 Task: Change object animations to medium.
Action: Mouse moved to (595, 112)
Screenshot: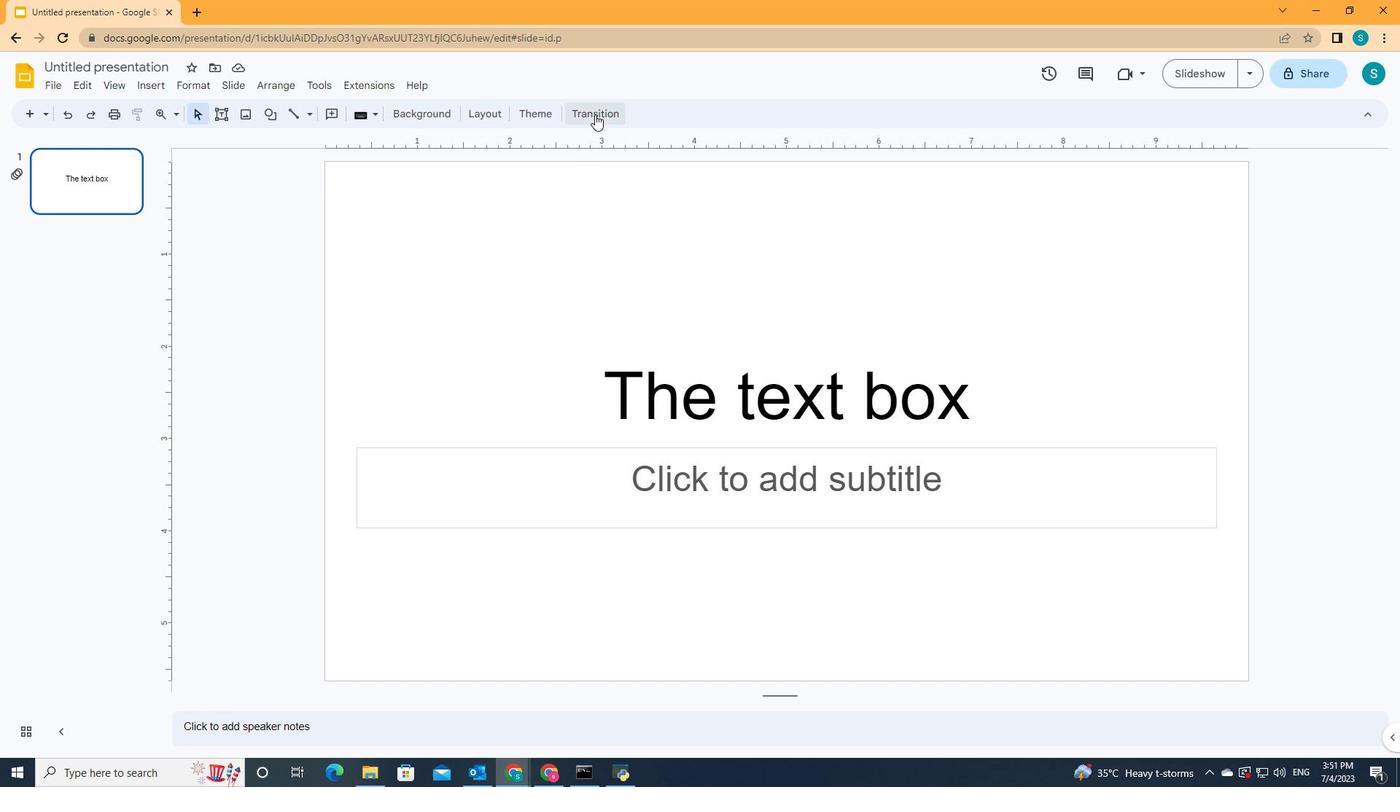 
Action: Mouse pressed left at (595, 112)
Screenshot: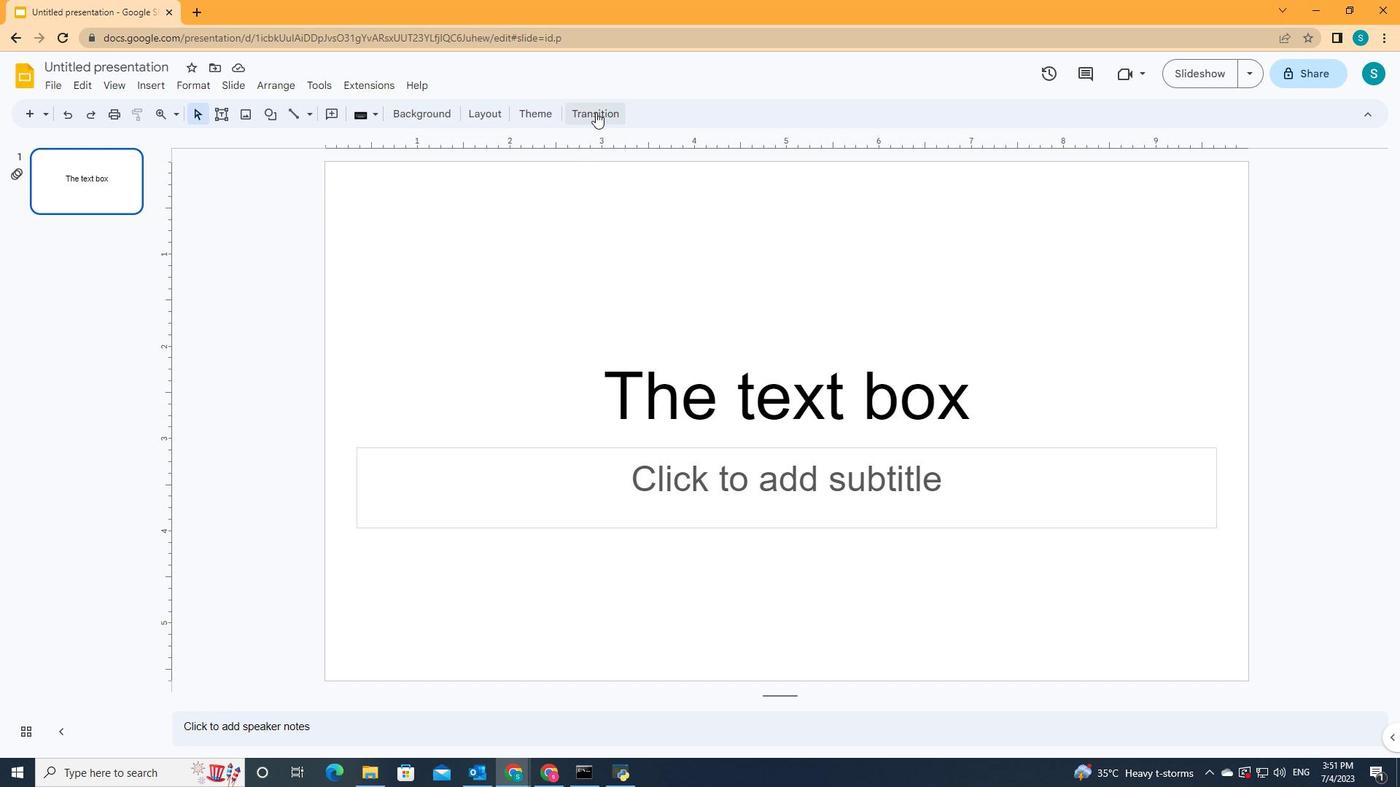 
Action: Mouse moved to (1184, 382)
Screenshot: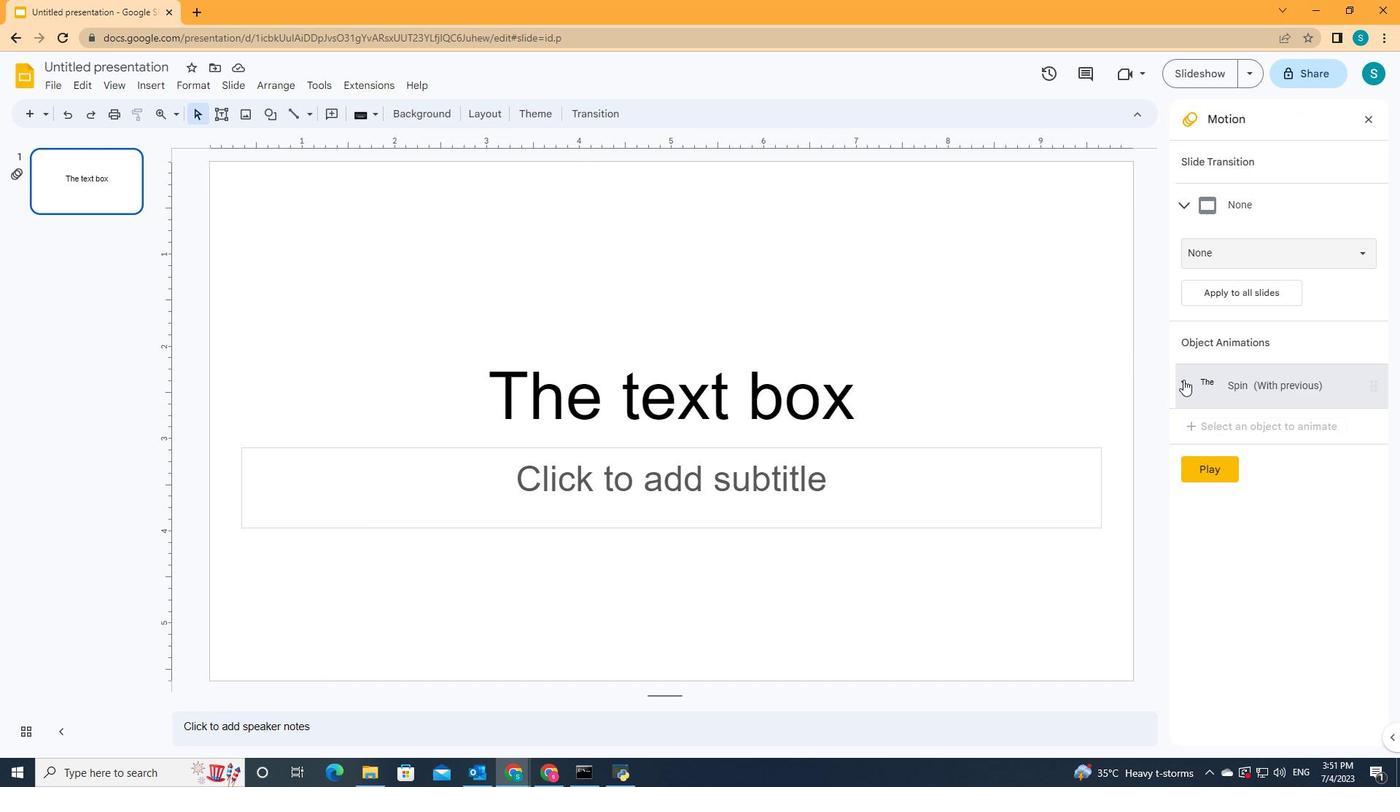 
Action: Mouse pressed left at (1184, 382)
Screenshot: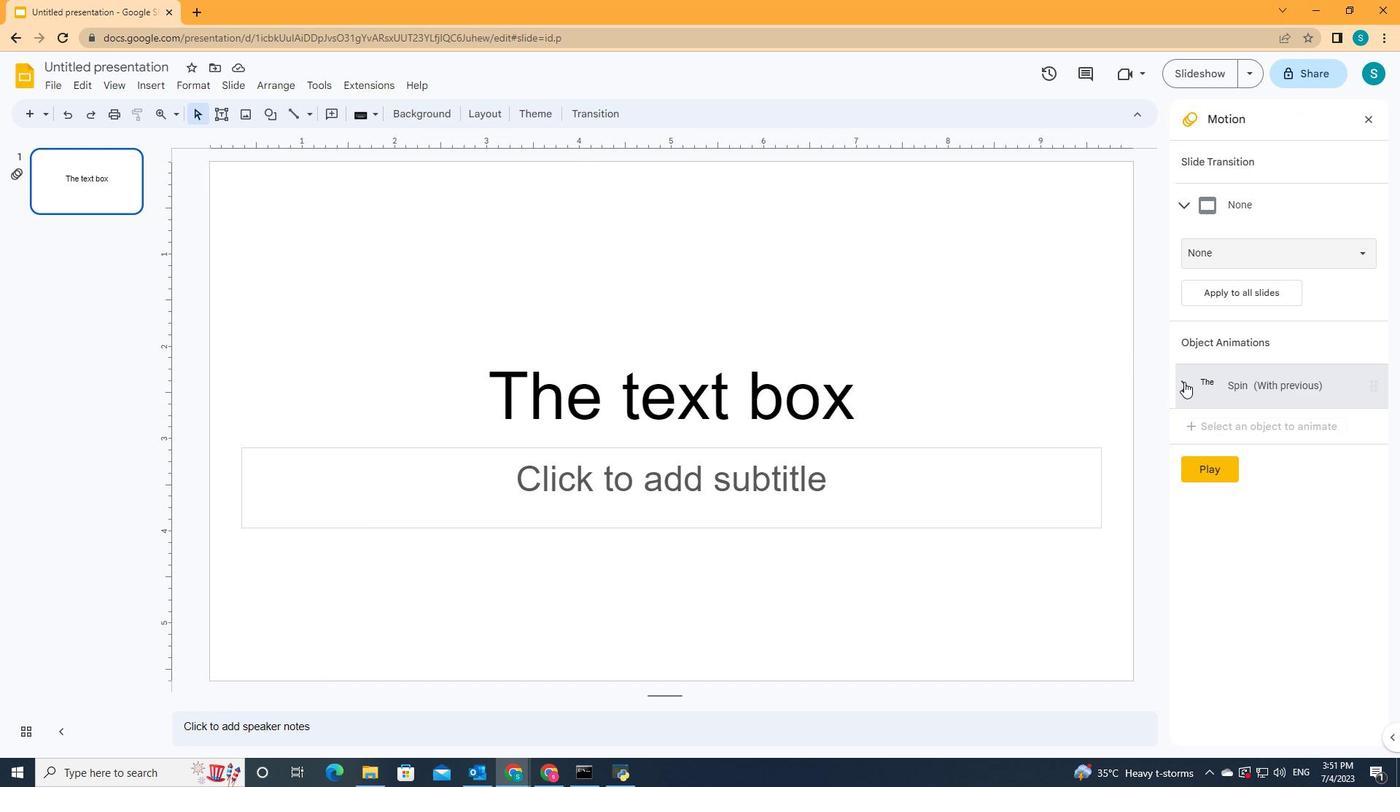 
Action: Mouse moved to (1187, 420)
Screenshot: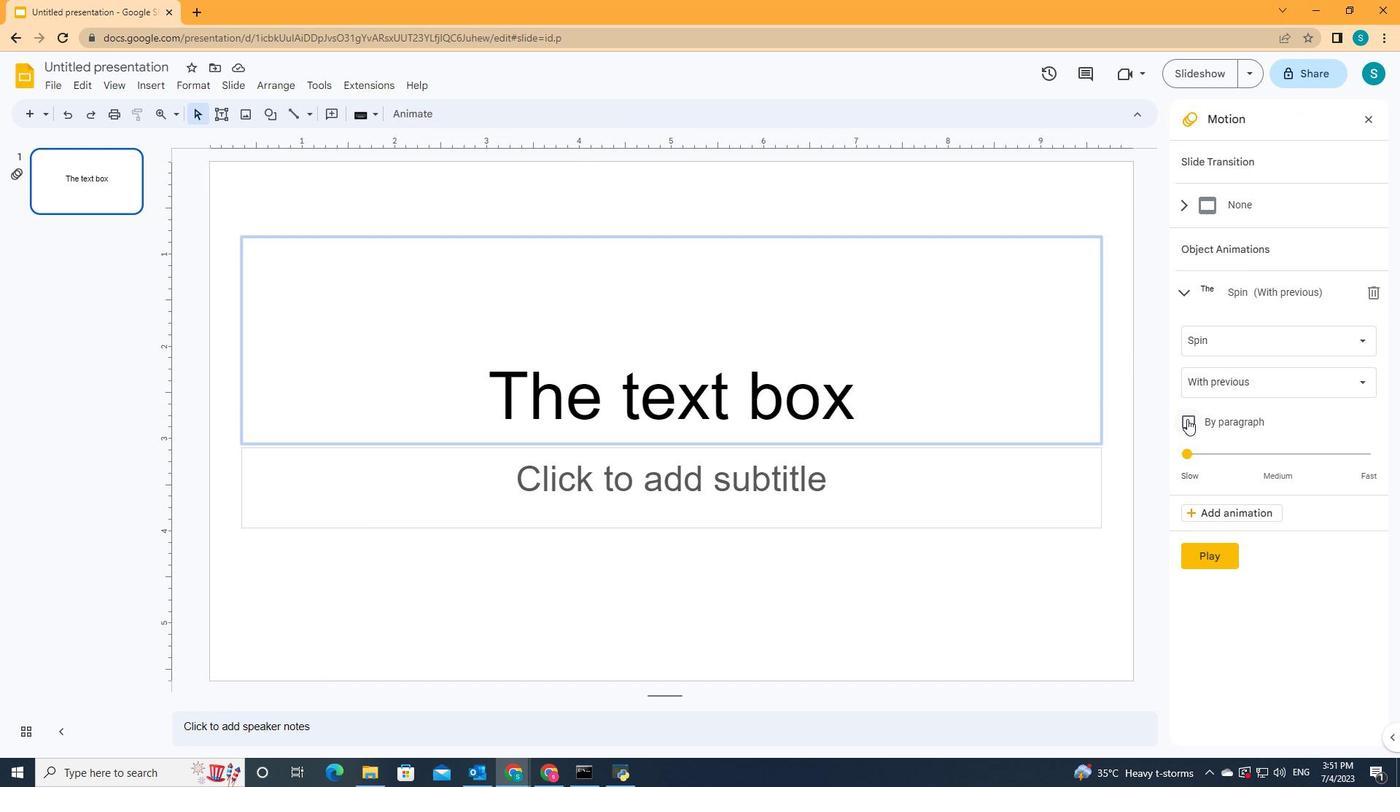 
Action: Mouse pressed left at (1187, 420)
Screenshot: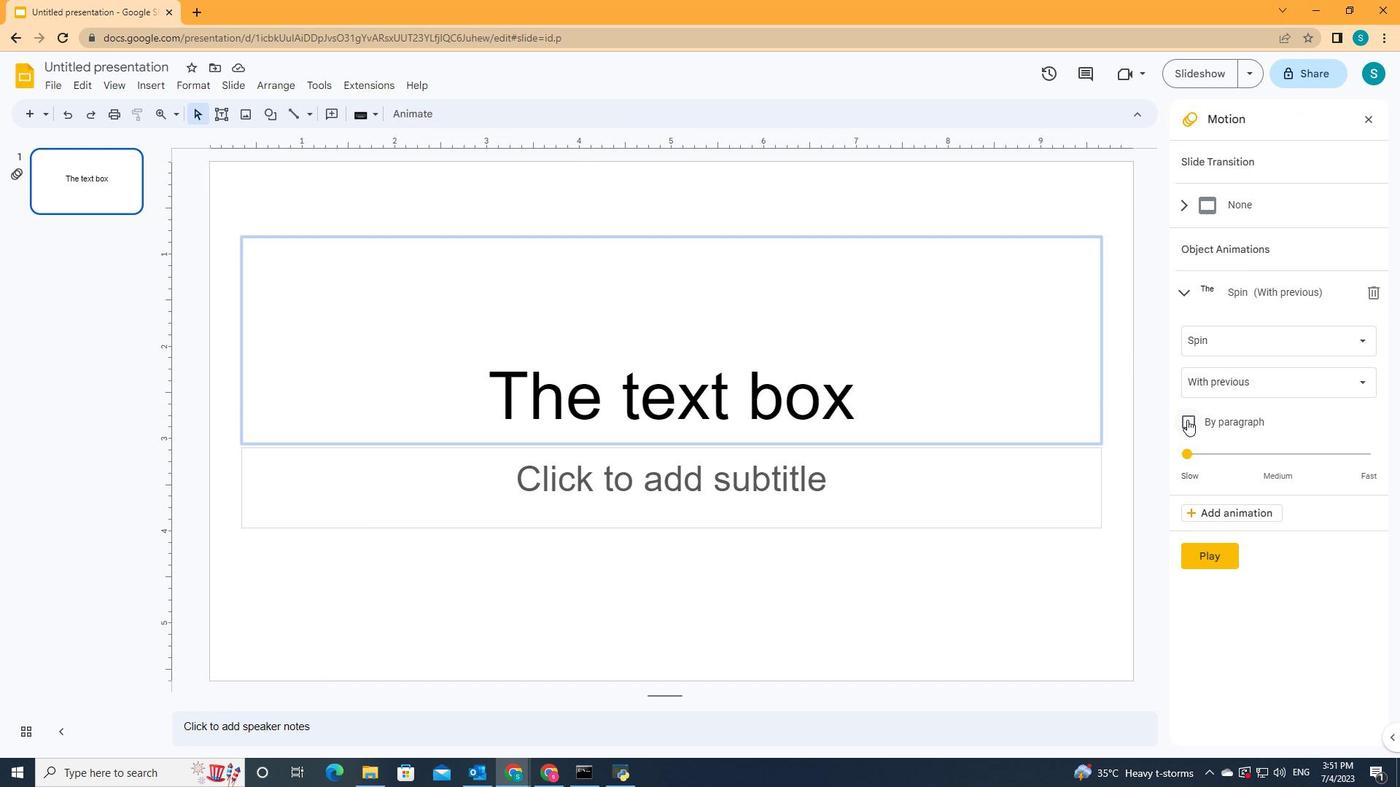 
Action: Mouse moved to (1186, 453)
Screenshot: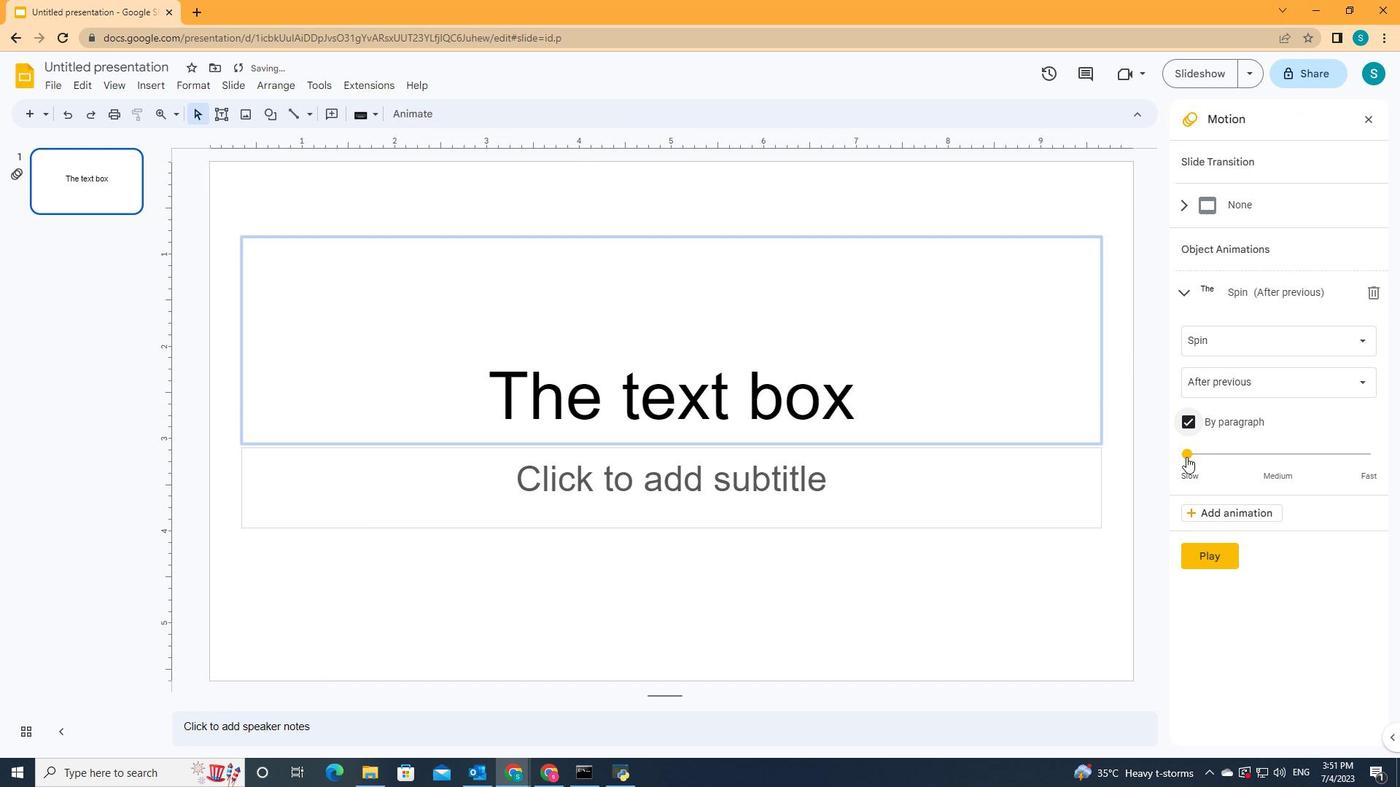 
Action: Mouse pressed left at (1186, 453)
Screenshot: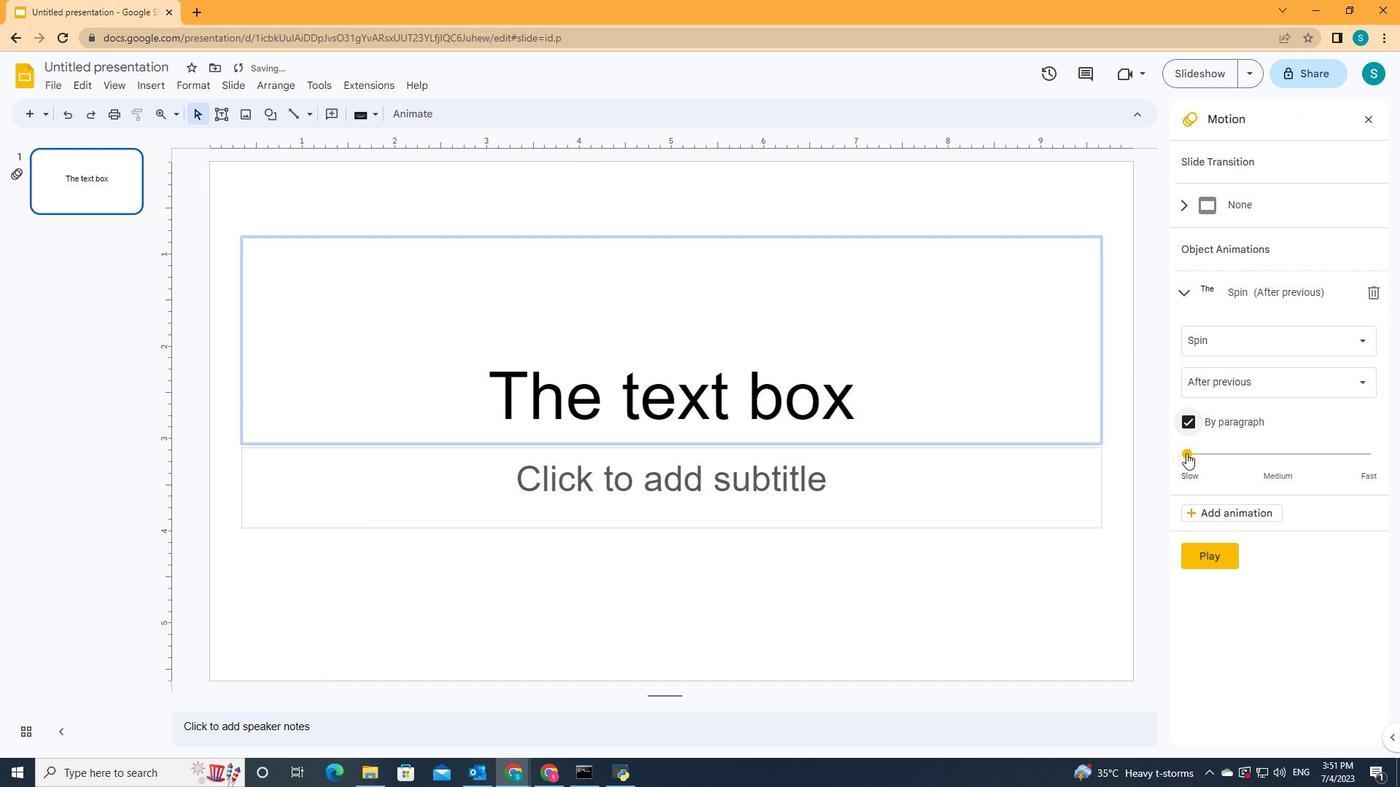 
Action: Mouse moved to (1272, 468)
Screenshot: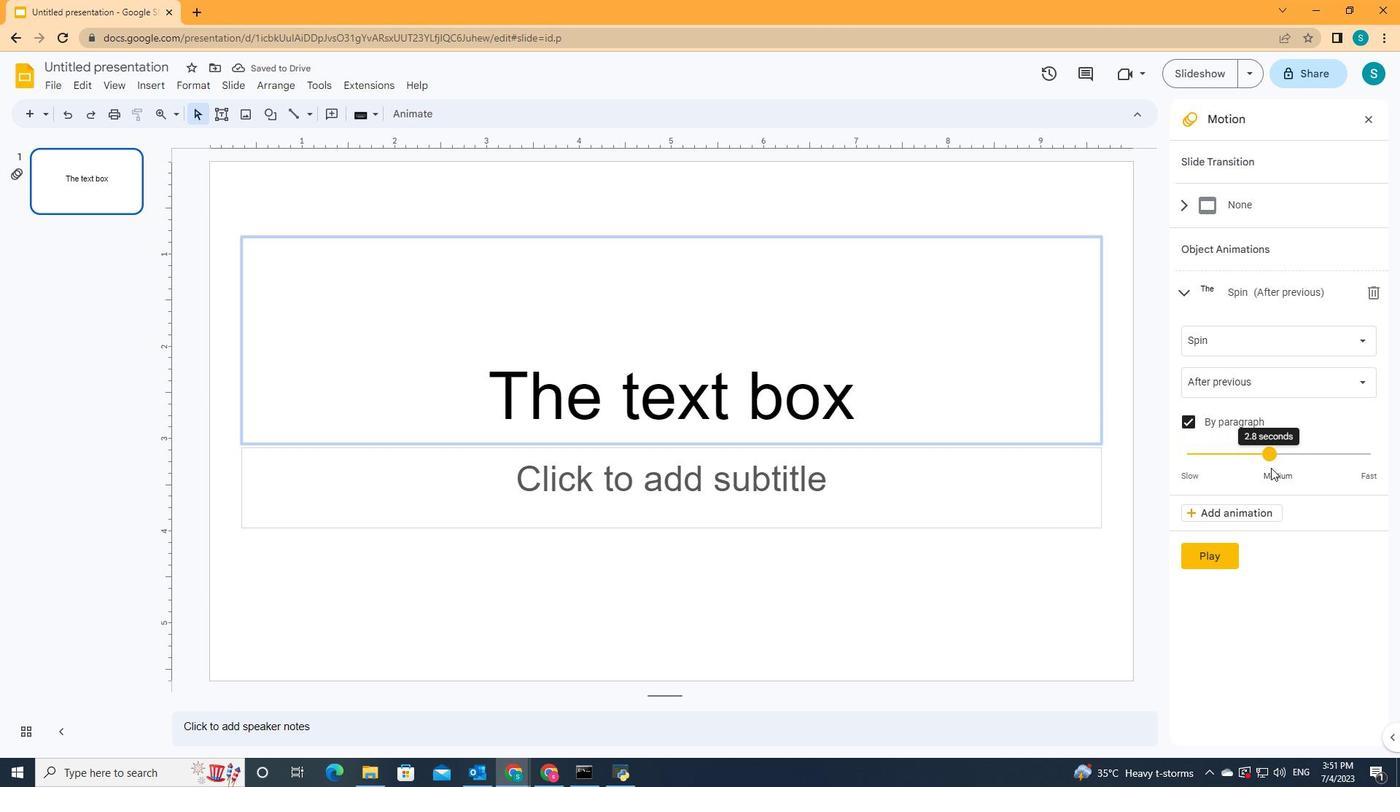 
